Task: Set up a 20-minute meditation and mindfulness session to explore relaxation techniques, stress reduction, and mental well-being.
Action: Mouse pressed left at (530, 210)
Screenshot: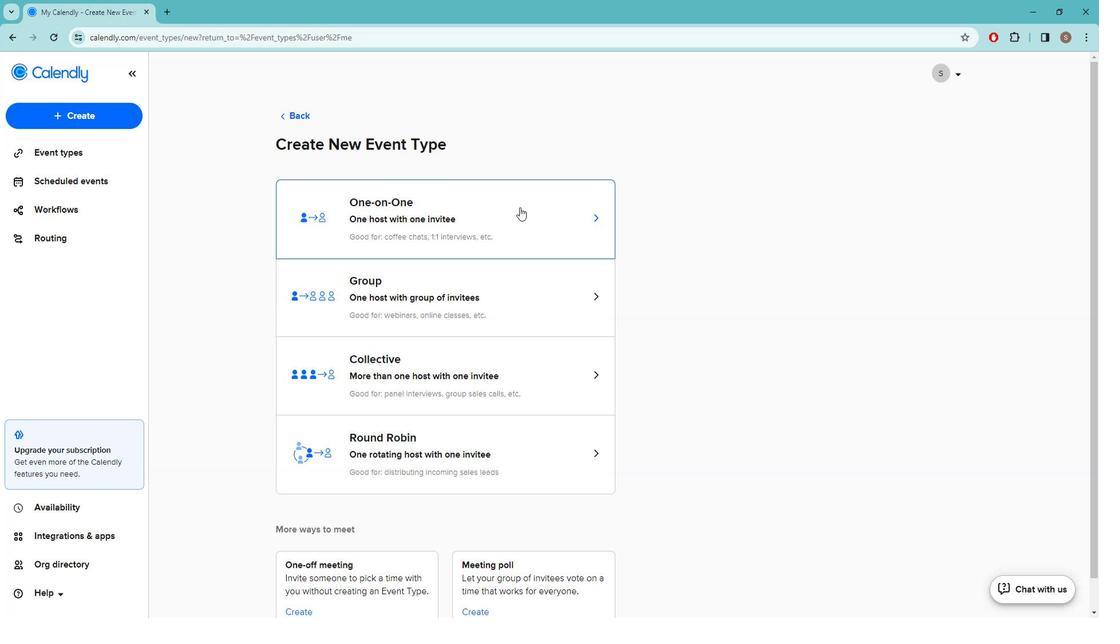 
Action: Mouse moved to (119, 172)
Screenshot: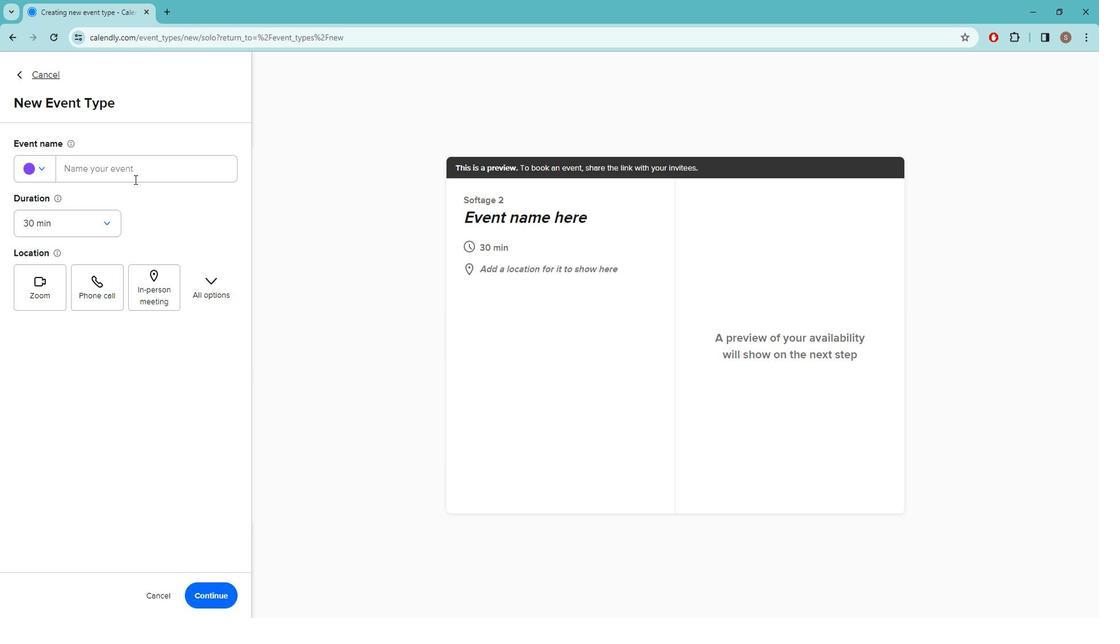
Action: Mouse pressed left at (119, 172)
Screenshot: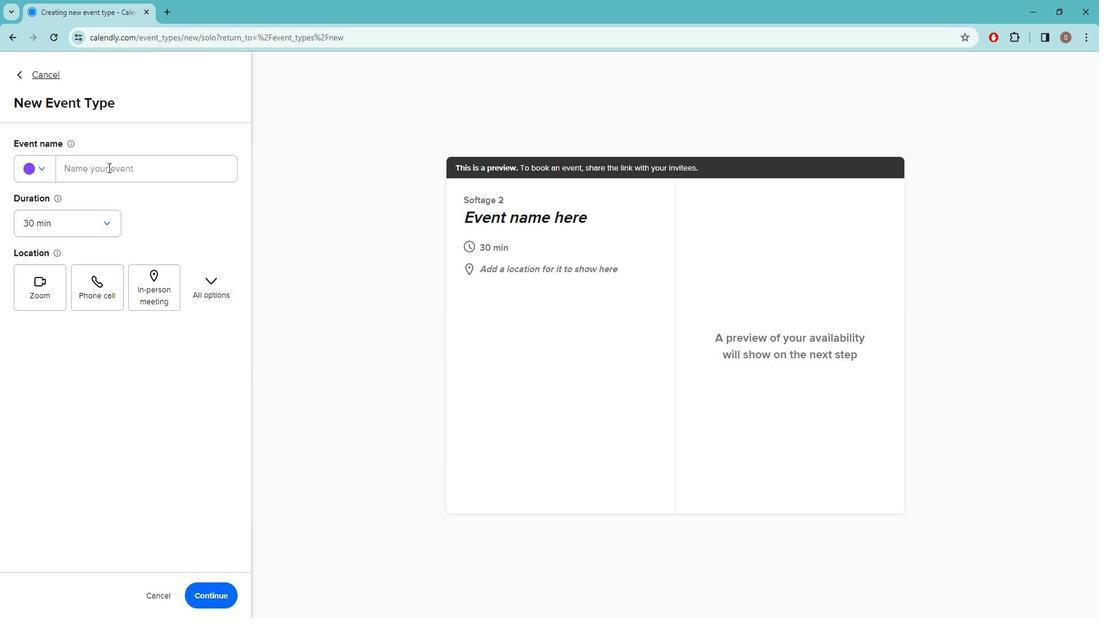 
Action: Key pressed m<Key.caps_lock>INDFUL<Key.space><Key.caps_lock>m<Key.caps_lock>OMENTS<Key.shift_r>:<Key.space><Key.caps_lock>j<Key.caps_lock>OURNEY<Key.space>TO<Key.space><Key.caps_lock>s<Key.caps_lock>ERENITY
Screenshot: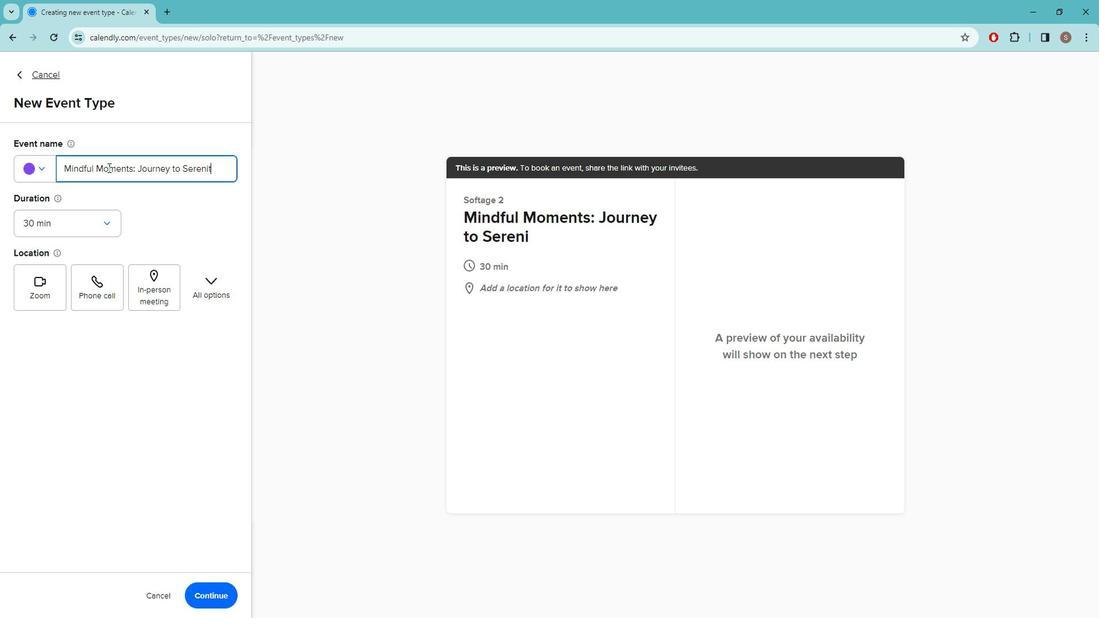 
Action: Mouse moved to (80, 218)
Screenshot: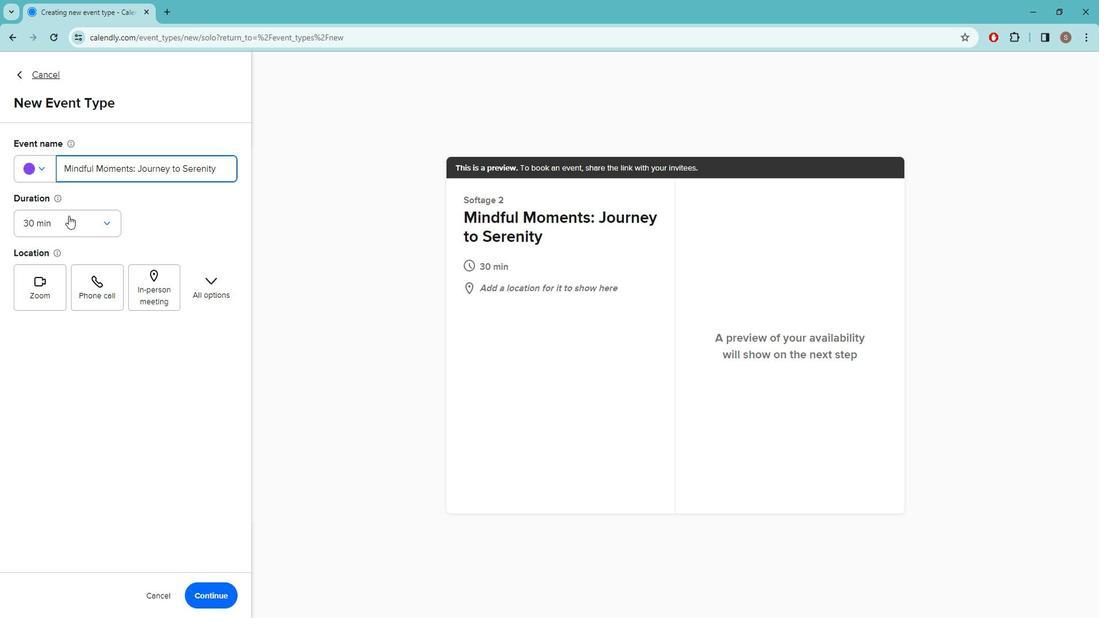 
Action: Mouse pressed left at (80, 218)
Screenshot: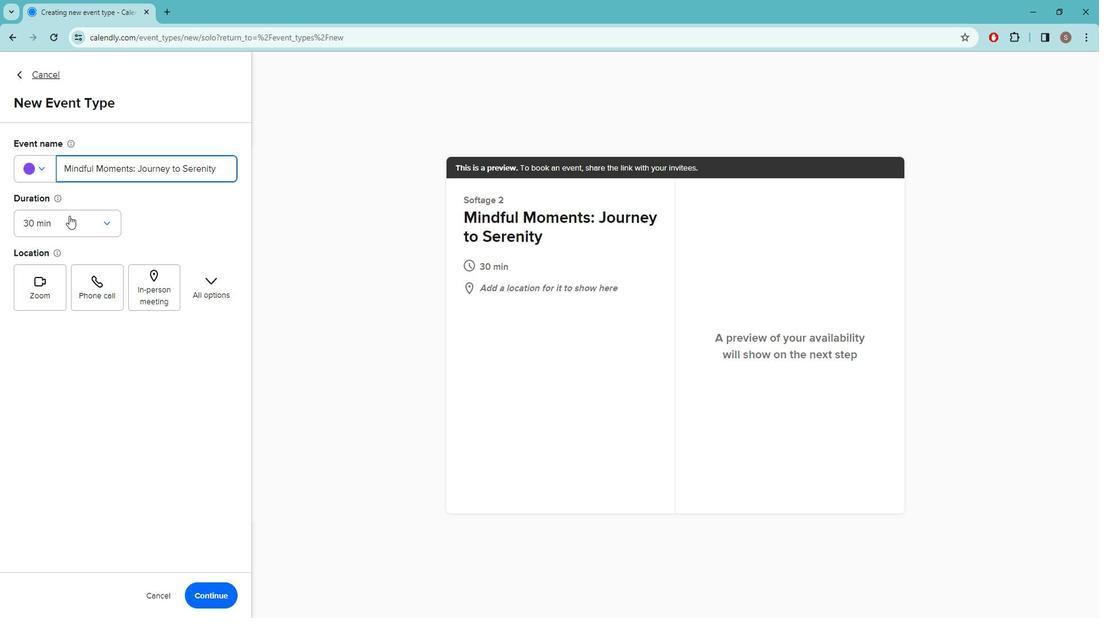 
Action: Mouse moved to (57, 345)
Screenshot: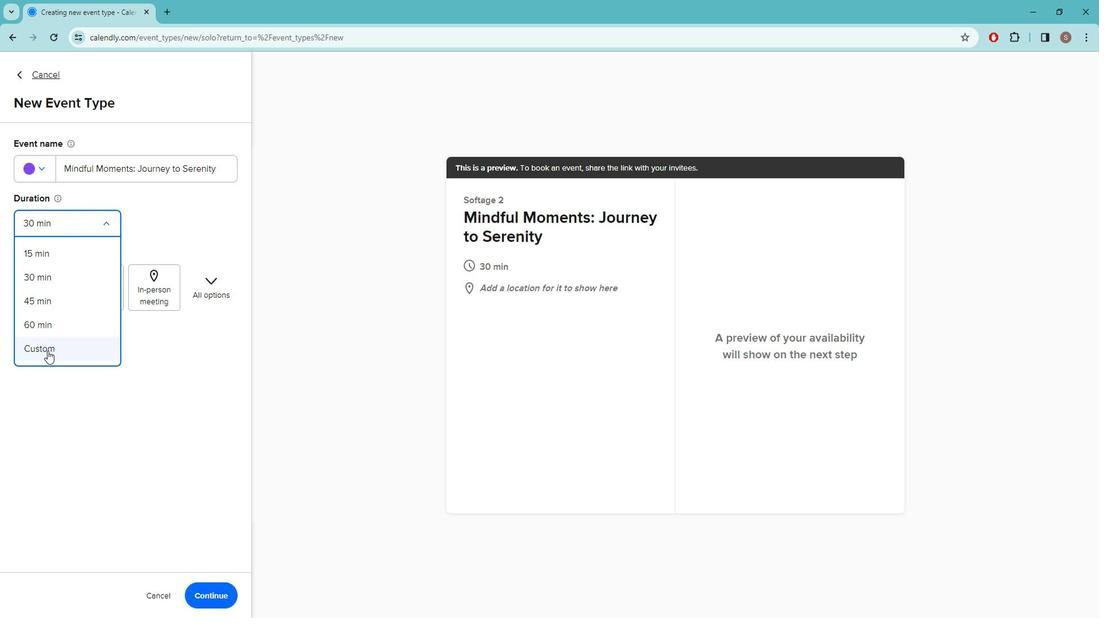 
Action: Mouse pressed left at (57, 345)
Screenshot: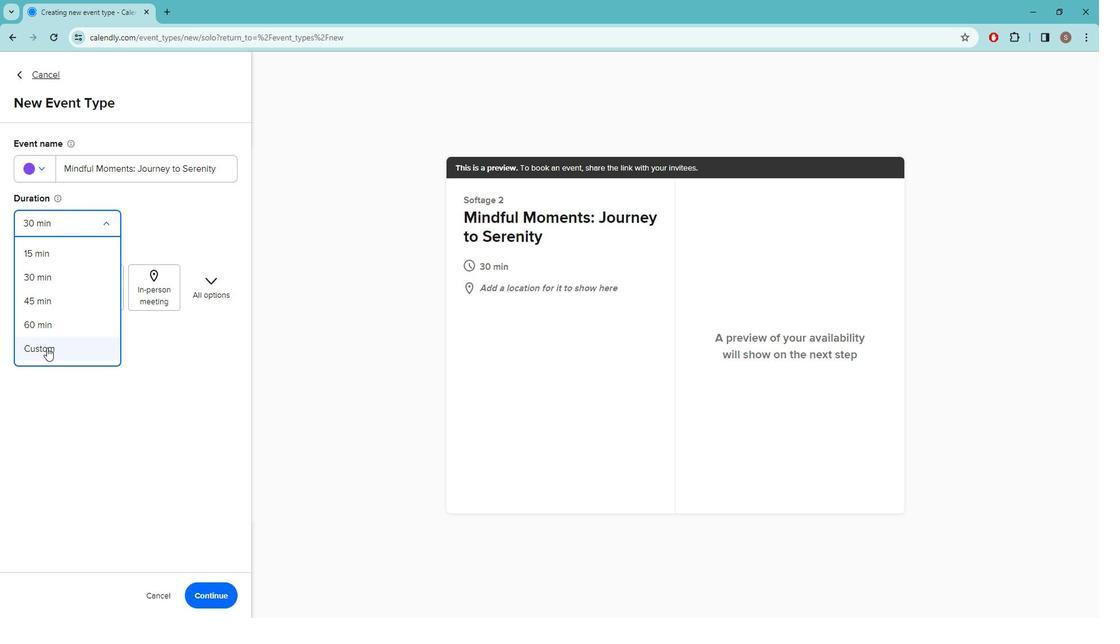 
Action: Mouse moved to (56, 265)
Screenshot: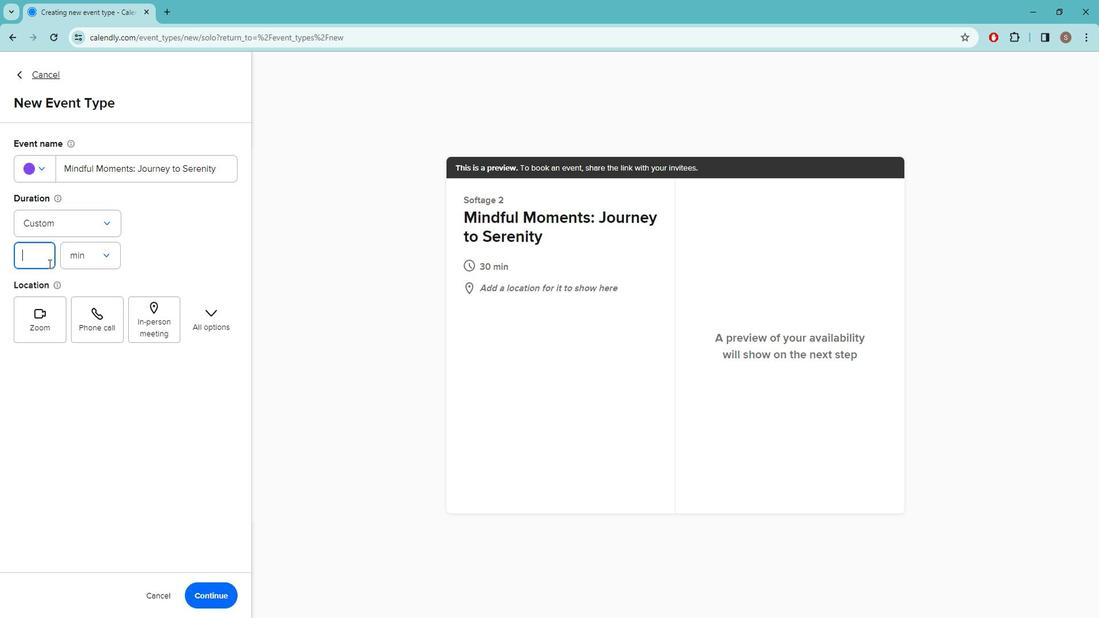 
Action: Key pressed 20
Screenshot: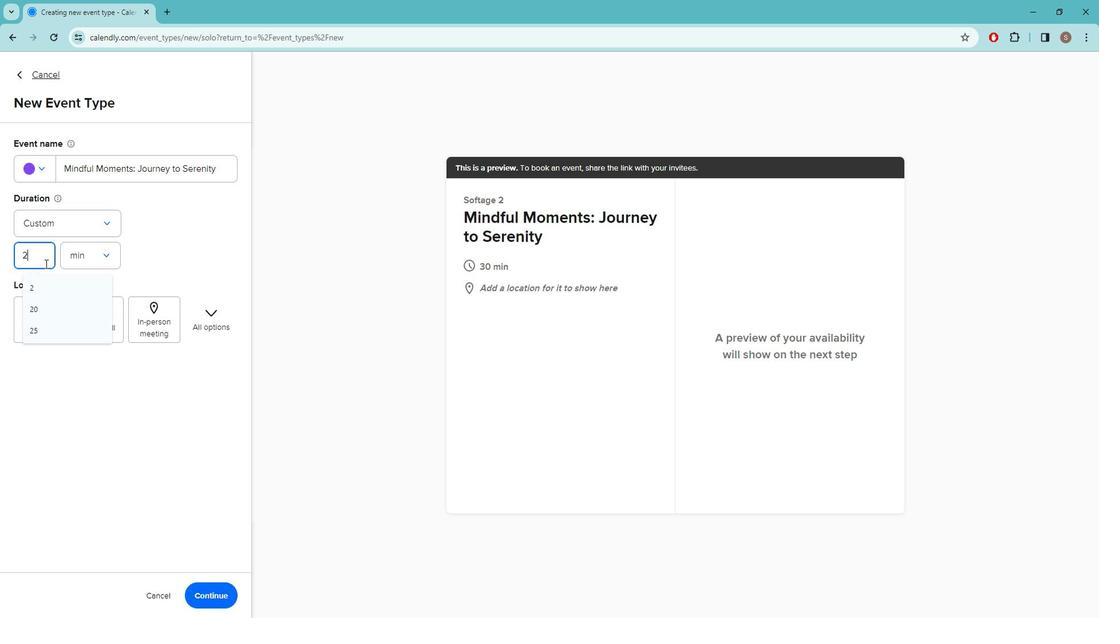 
Action: Mouse moved to (160, 321)
Screenshot: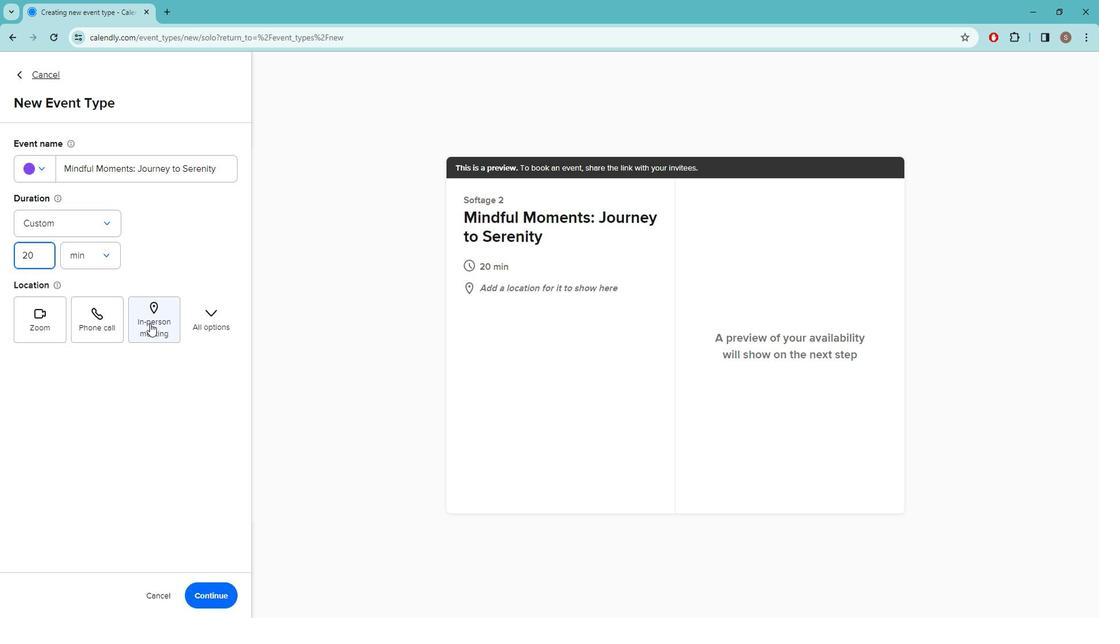 
Action: Mouse pressed left at (160, 321)
Screenshot: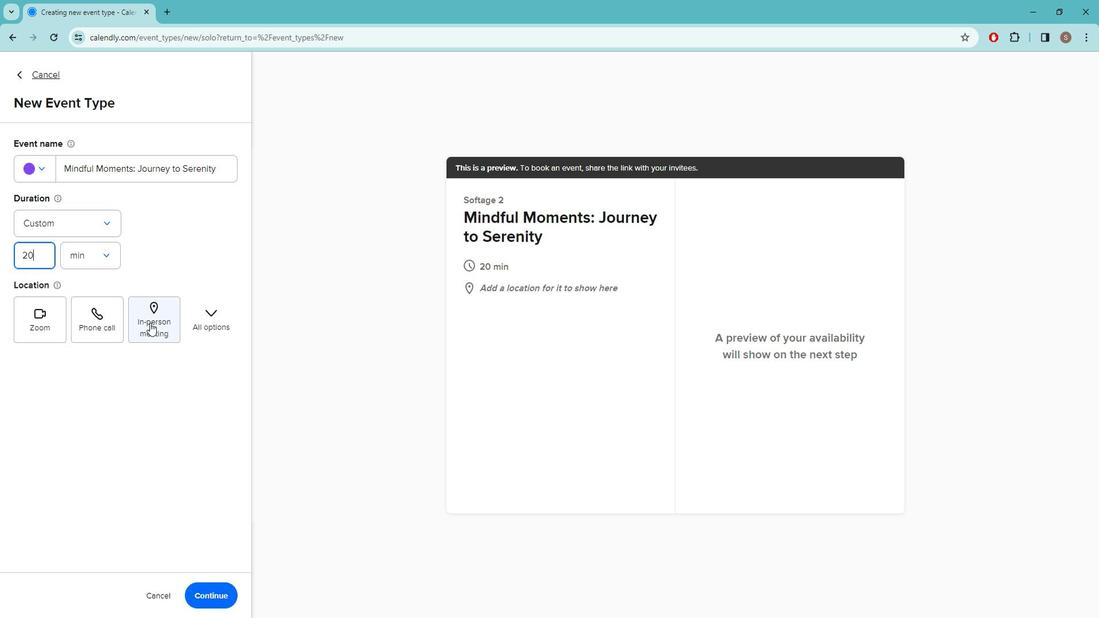 
Action: Mouse moved to (498, 213)
Screenshot: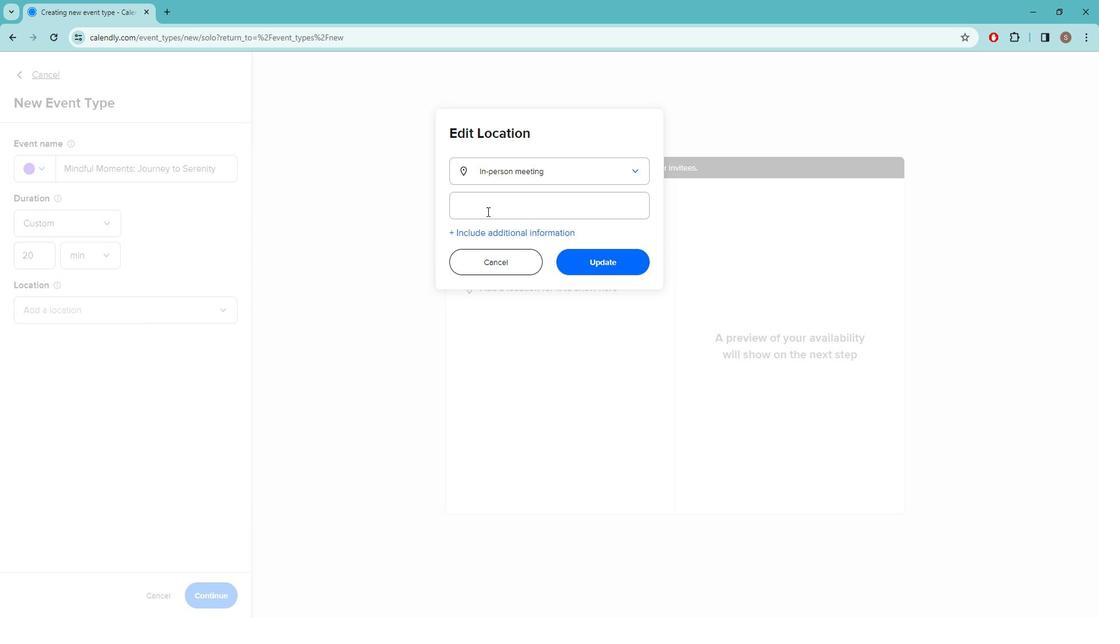 
Action: Mouse pressed left at (498, 213)
Screenshot: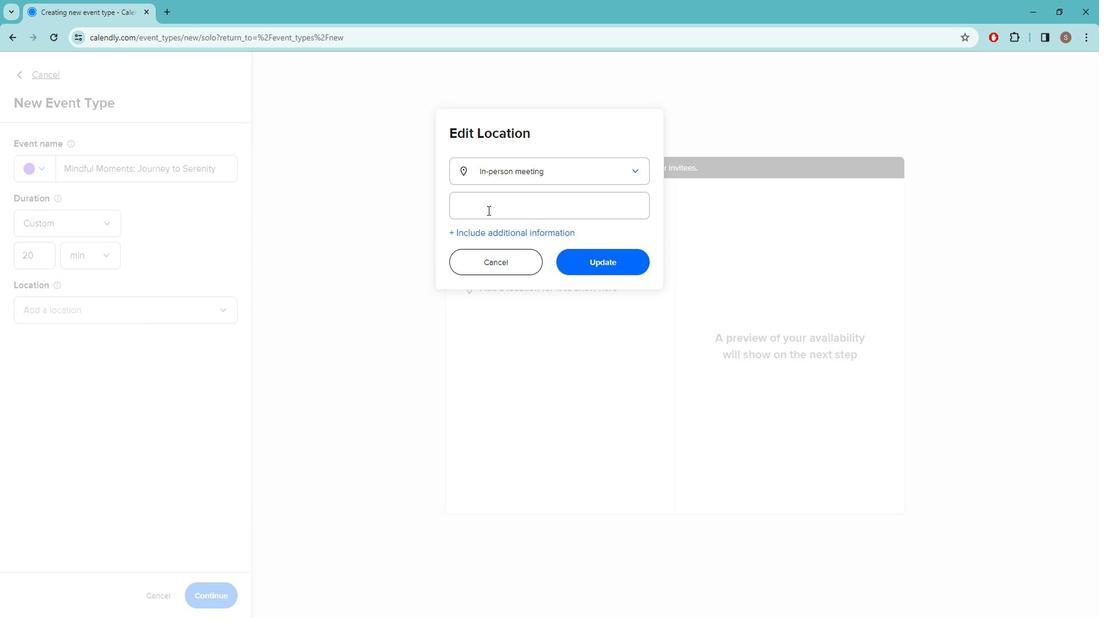 
Action: Key pressed <Key.caps_lock>s<Key.caps_lock>PIRIT<Key.space><Key.caps_lock>r<Key.caps_lock>OCK<Key.space><Key.caps_lock>m<Key.caps_lock>EDITATION<Key.space><Key.caps_lock>c<Key.caps_lock>ENTER,<Key.space>5000<Key.space><Key.caps_lock>s<Key.caps_lock>IR<Key.space><Key.caps_lock>f<Key.caps_lock>RANCIS<Key.space><Key.caps_lock>d<Key.caps_lock>RAKE<Key.space><Key.caps_lock>b<Key.caps_lock>LVD<Key.space><Key.caps_lock>w<Key.caps_lock>OODACRE,<Key.space><Key.caps_lock>ca<Key.space>94973
Screenshot: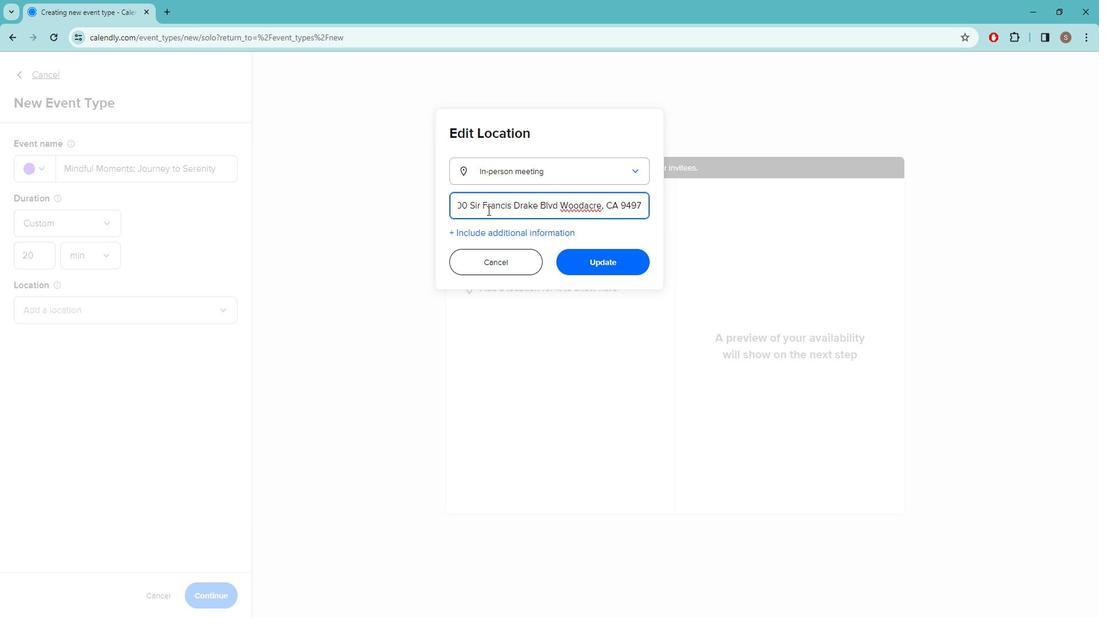 
Action: Mouse moved to (587, 262)
Screenshot: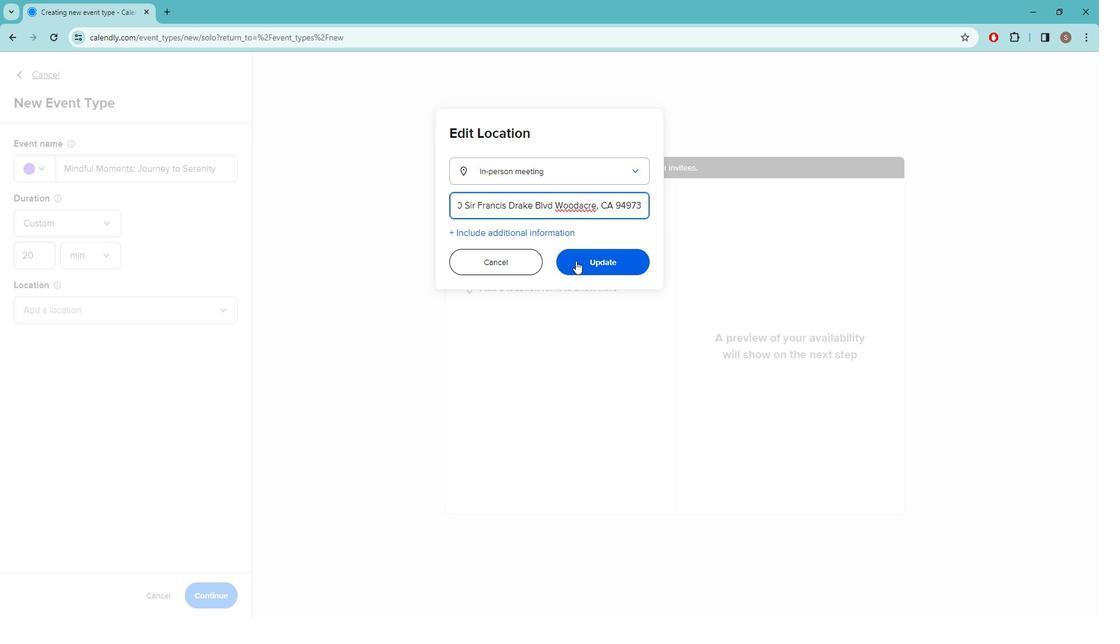 
Action: Mouse pressed left at (587, 262)
Screenshot: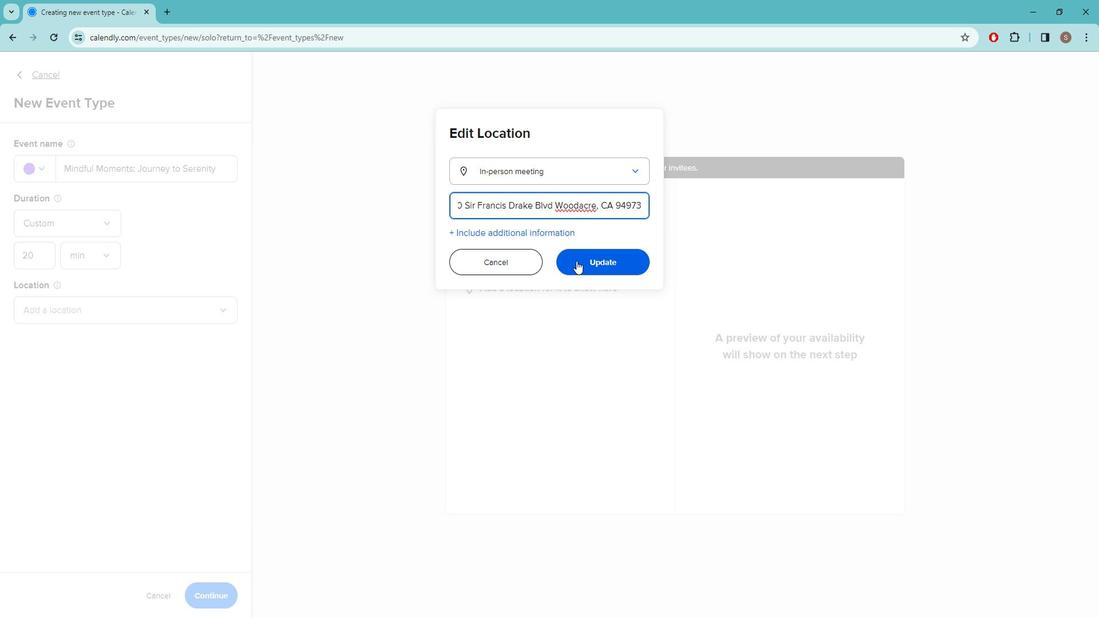 
Action: Mouse moved to (222, 576)
Screenshot: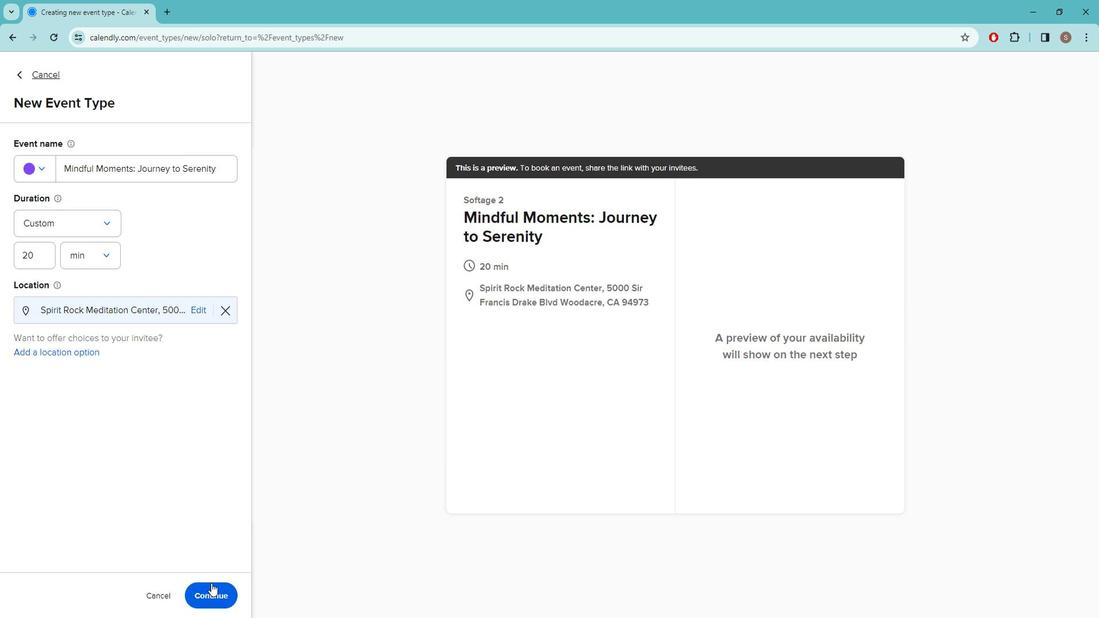 
Action: Mouse pressed left at (222, 576)
Screenshot: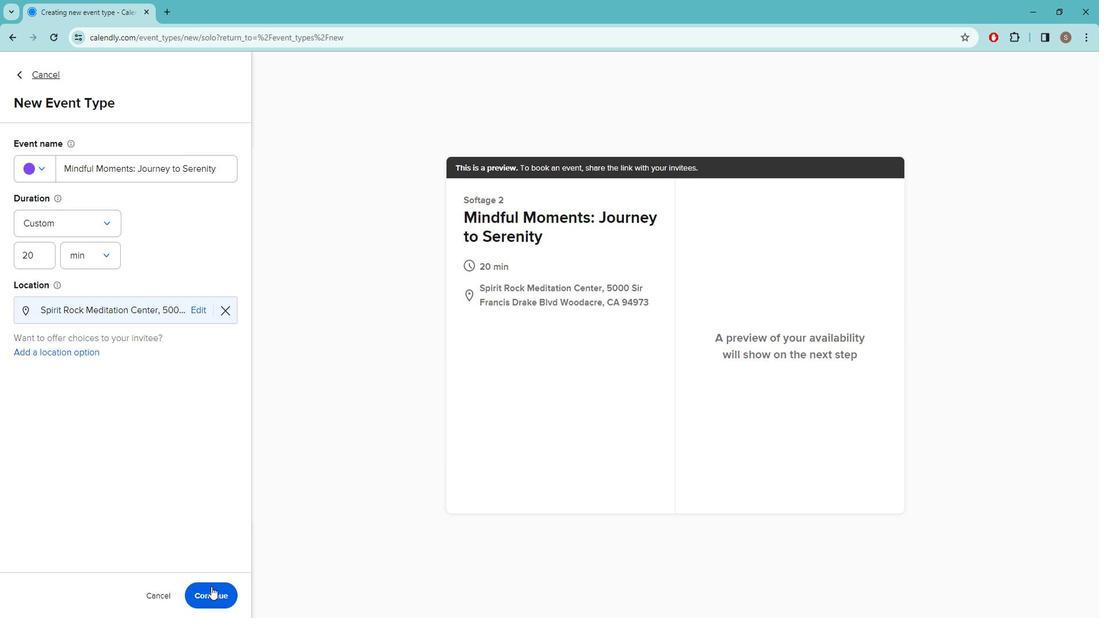 
Action: Mouse moved to (139, 188)
Screenshot: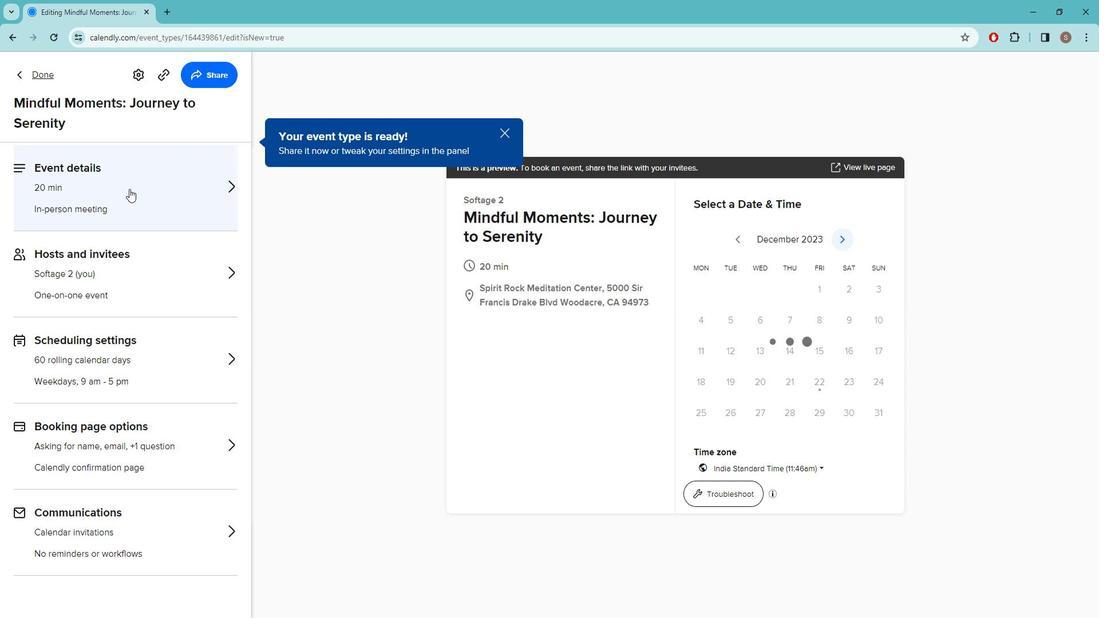 
Action: Mouse pressed left at (139, 188)
Screenshot: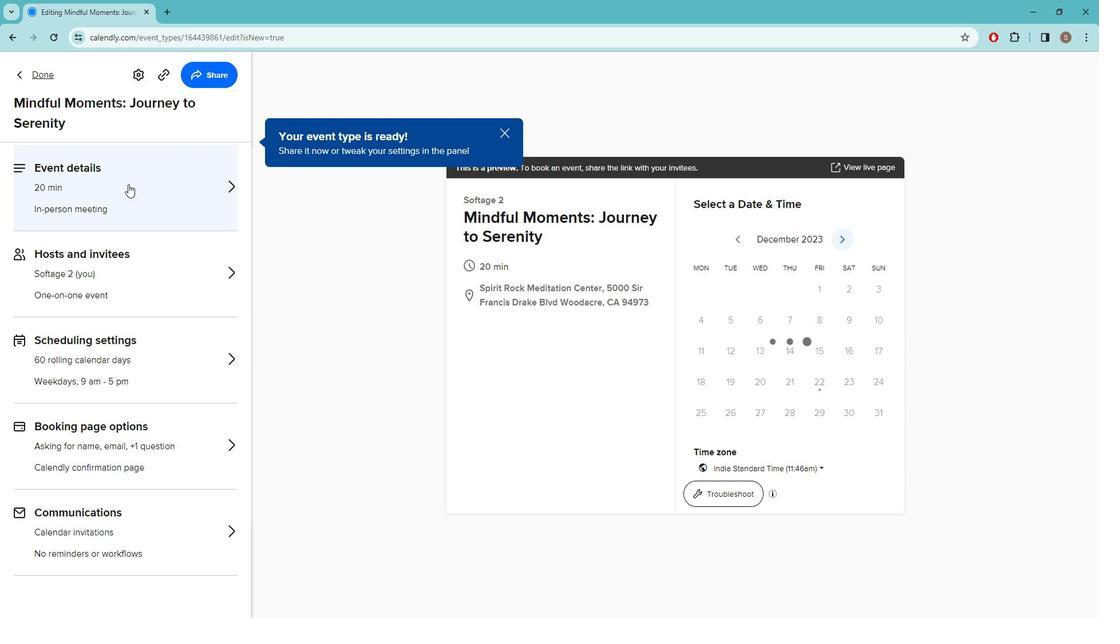 
Action: Mouse moved to (131, 428)
Screenshot: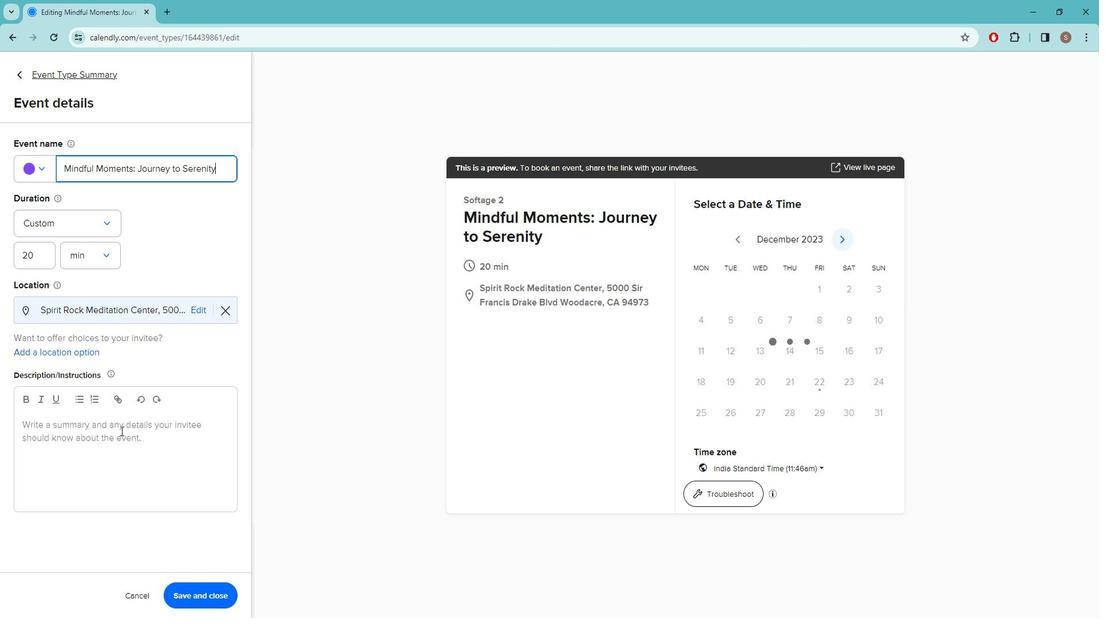
Action: Mouse pressed left at (131, 428)
Screenshot: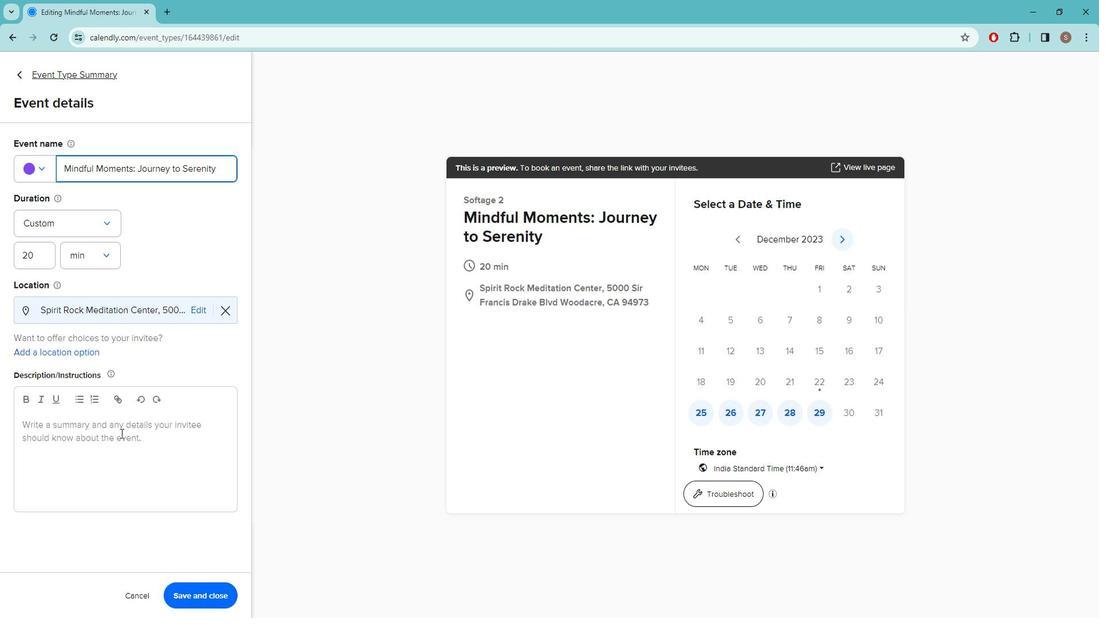
Action: Key pressed e<Key.caps_lock>MBARK<Key.space>ON<Key.space>A<Key.space>TRANSFORMATIVE<Key.space>MEDITATION<Key.space>AND<Key.space>MINDFULNESS<Key.space>SESSION<Key.space>DESIGNED<Key.space>TO<Key.space>GUIDE<Key.space>YOU<Key.space>THROUGH<Key.space>RELAXATION<Key.space>TECHNIQUES,<Key.space>STRESS<Key.space>REDUCTION,<Key.space>AND<Key.space>THE<Key.space>CULTIVATION<Key.space>OF<Key.space>MENTAL<Key.space>WELL-BEING.<Key.space><Key.caps_lock>d<Key.caps_lock>URING<Key.space>THIS<Key.space>SESSION,<Key.space>YOU'LL<Key.space>EXPLORE<Key.space>TH<Key.space><Key.backspace>E<Key.space>ART<Key.space>OF<Key.space>MIO<Key.backspace>NDFULNESS.<Key.space>
Screenshot: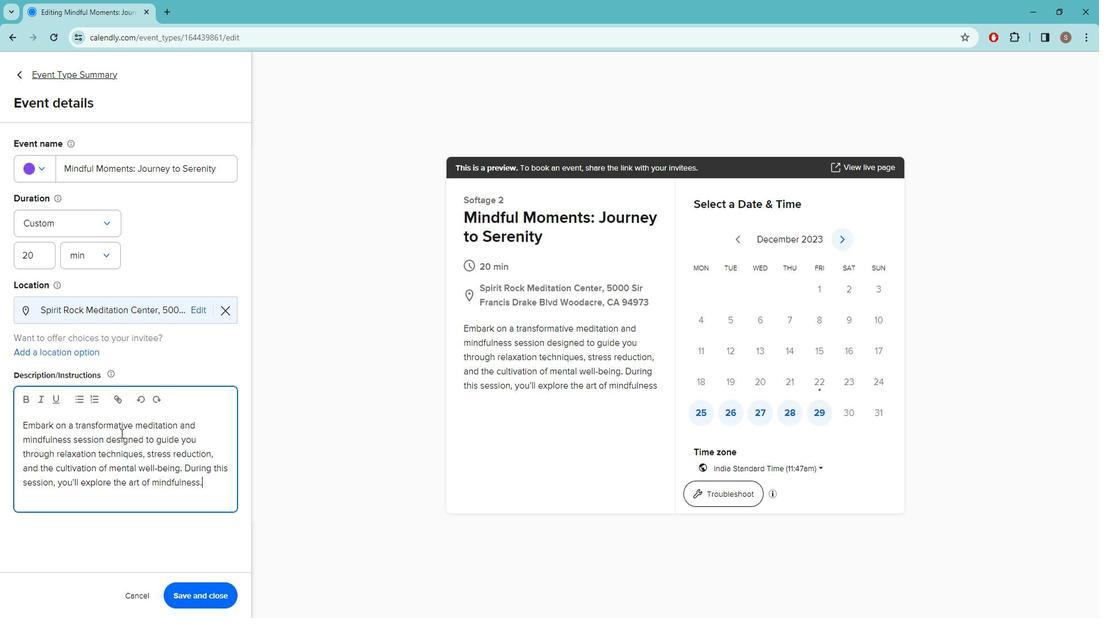 
Action: Mouse moved to (200, 583)
Screenshot: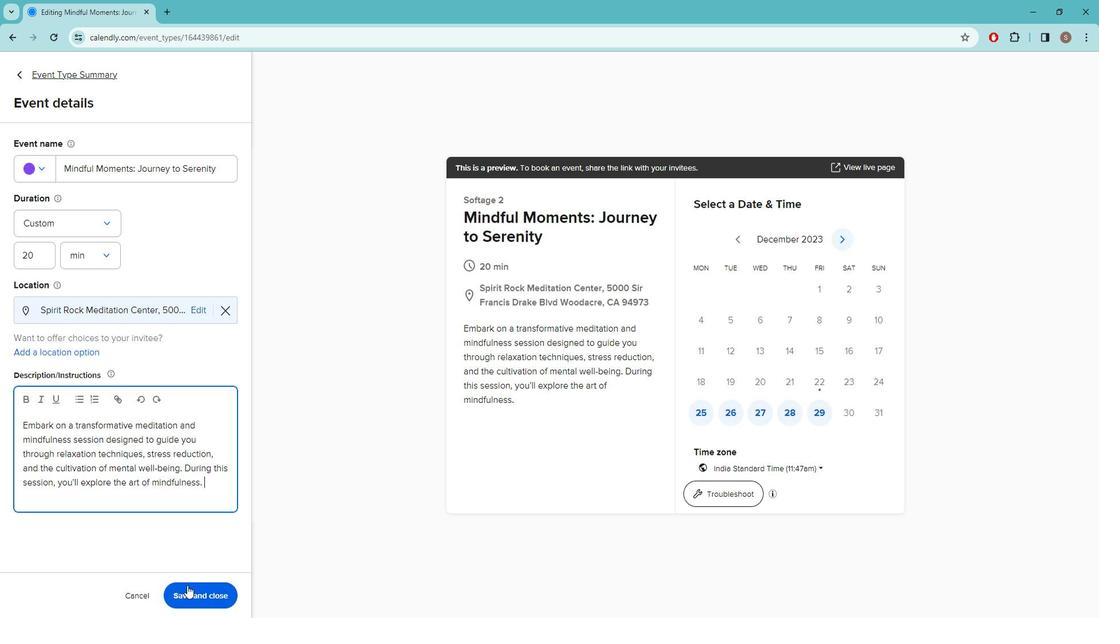 
Action: Mouse pressed left at (200, 583)
Screenshot: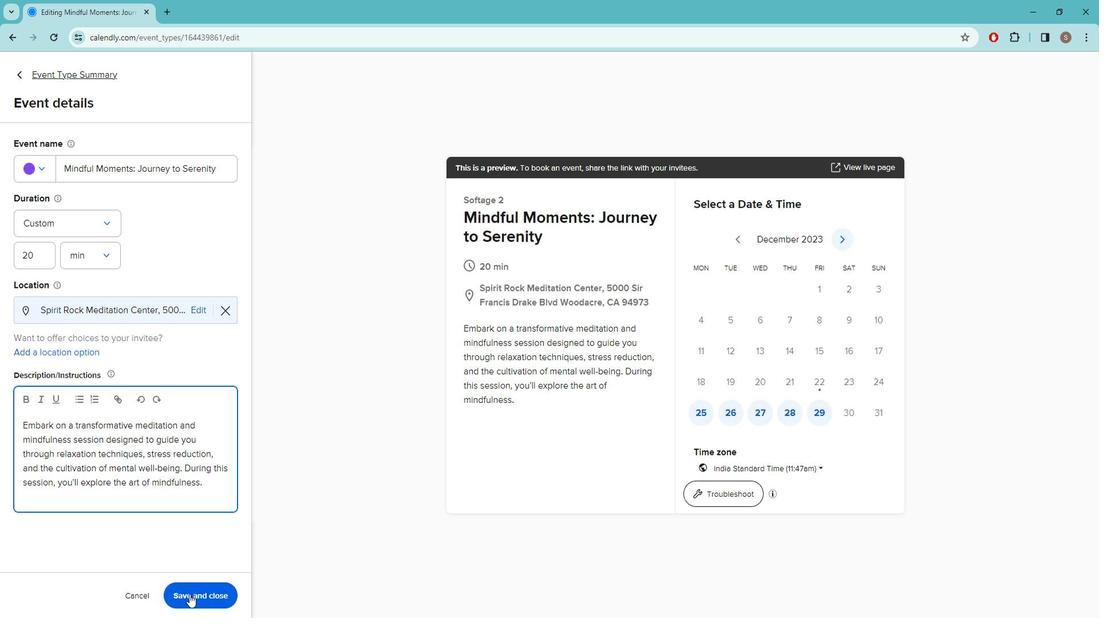 
Action: Mouse moved to (340, 527)
Screenshot: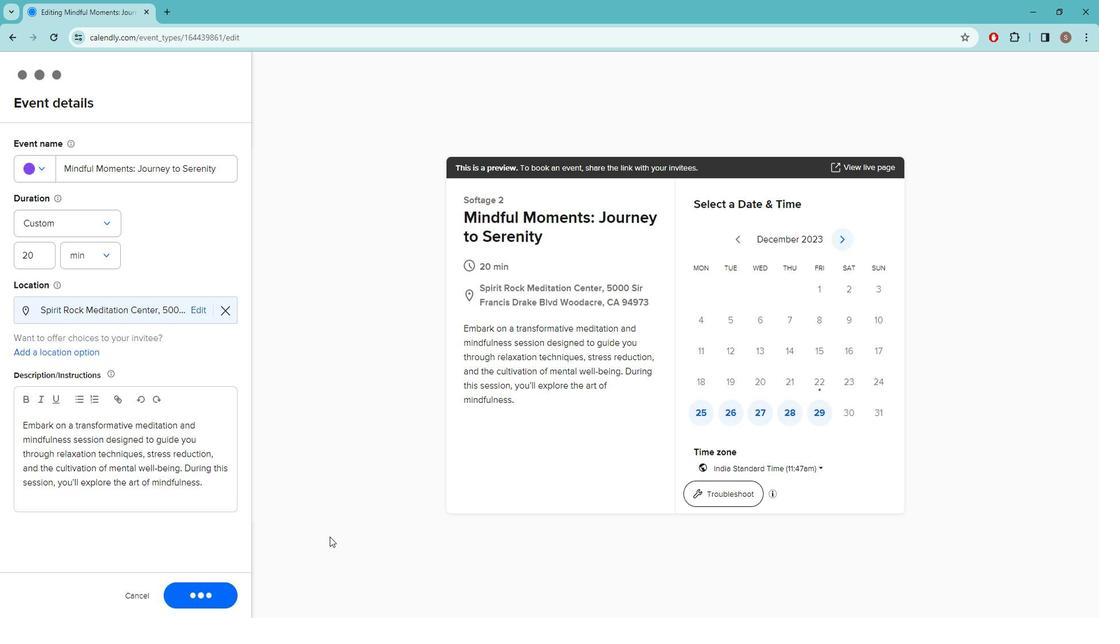 
